 Task: Print a page as onenote for windows 10.
Action: Mouse moved to (106, 163)
Screenshot: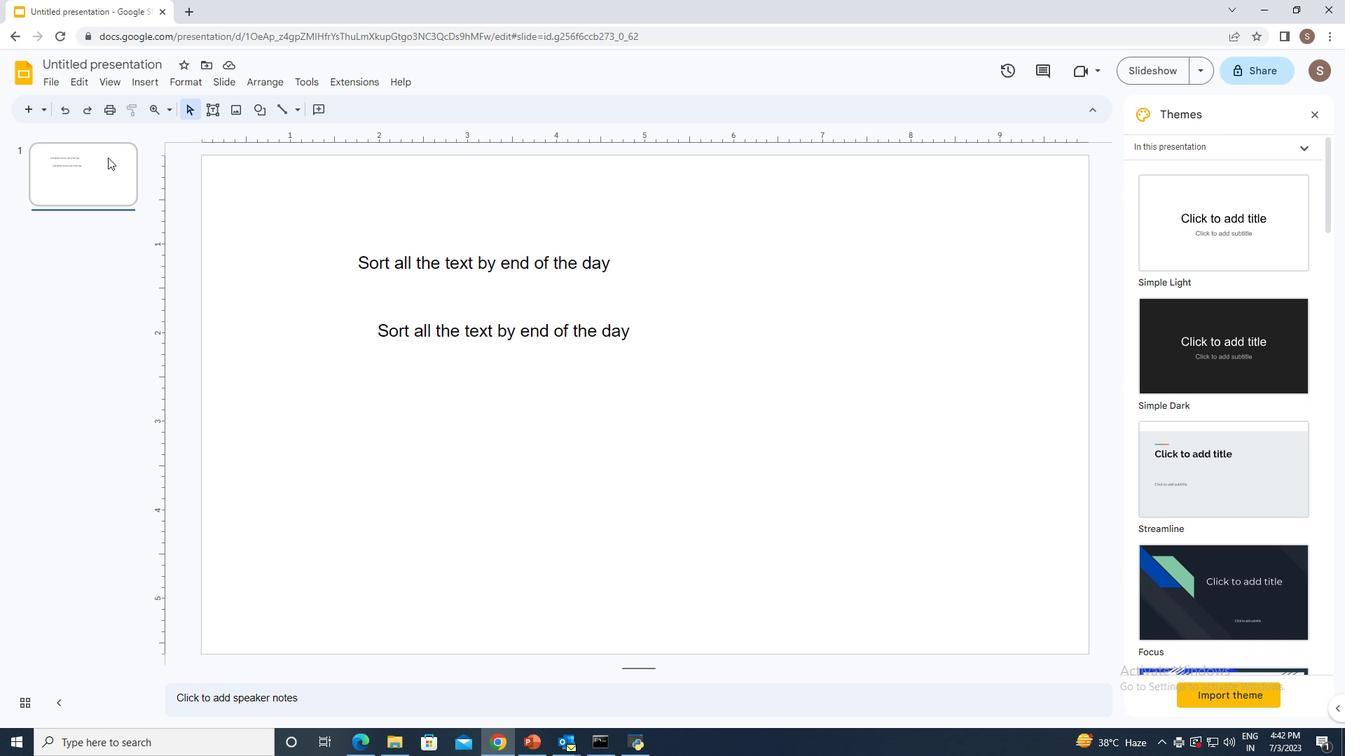 
Action: Mouse pressed left at (106, 163)
Screenshot: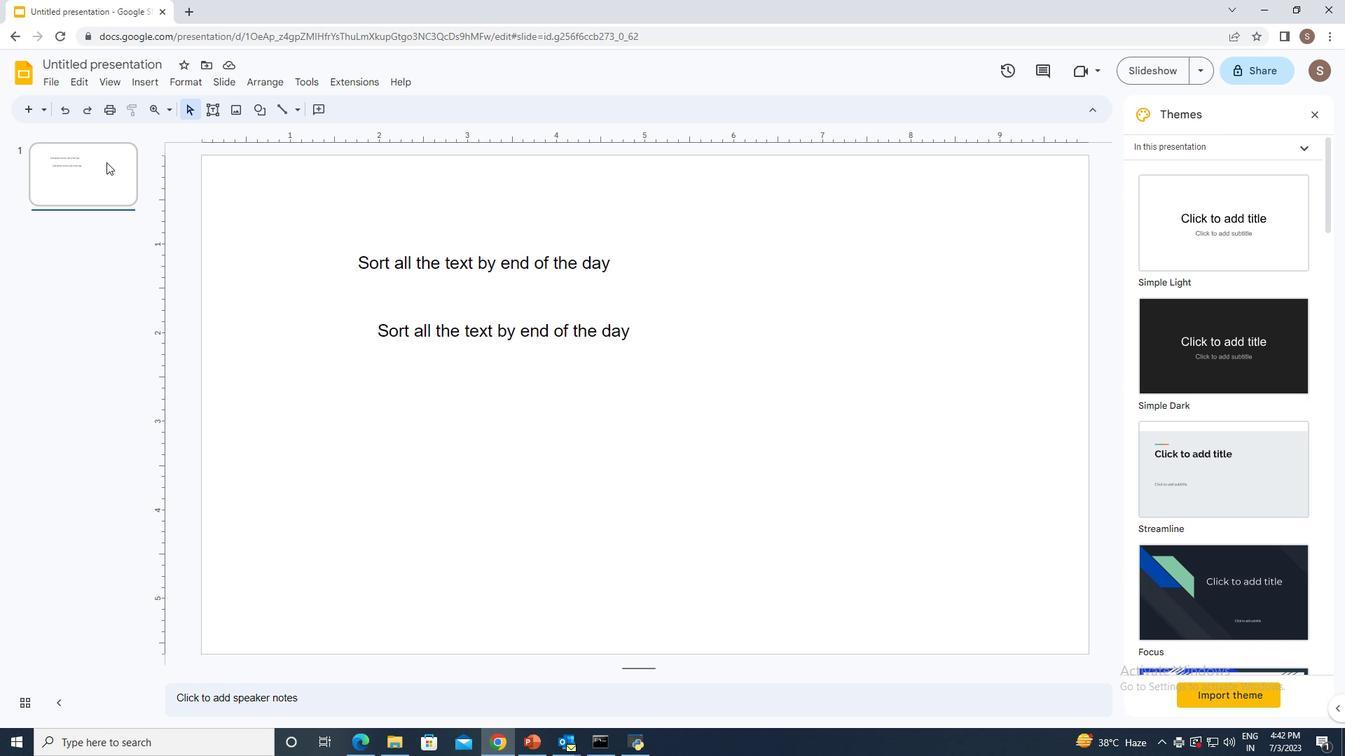 
Action: Mouse moved to (105, 109)
Screenshot: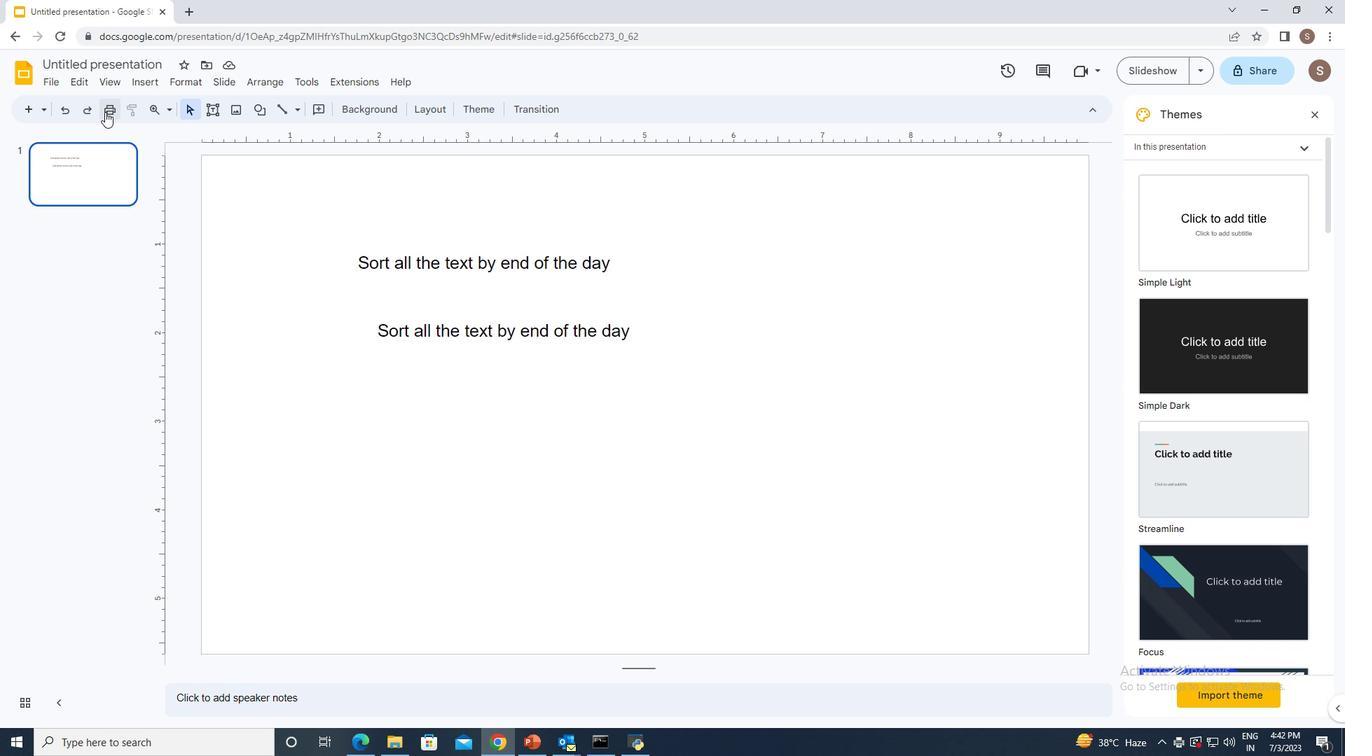 
Action: Mouse pressed left at (105, 109)
Screenshot: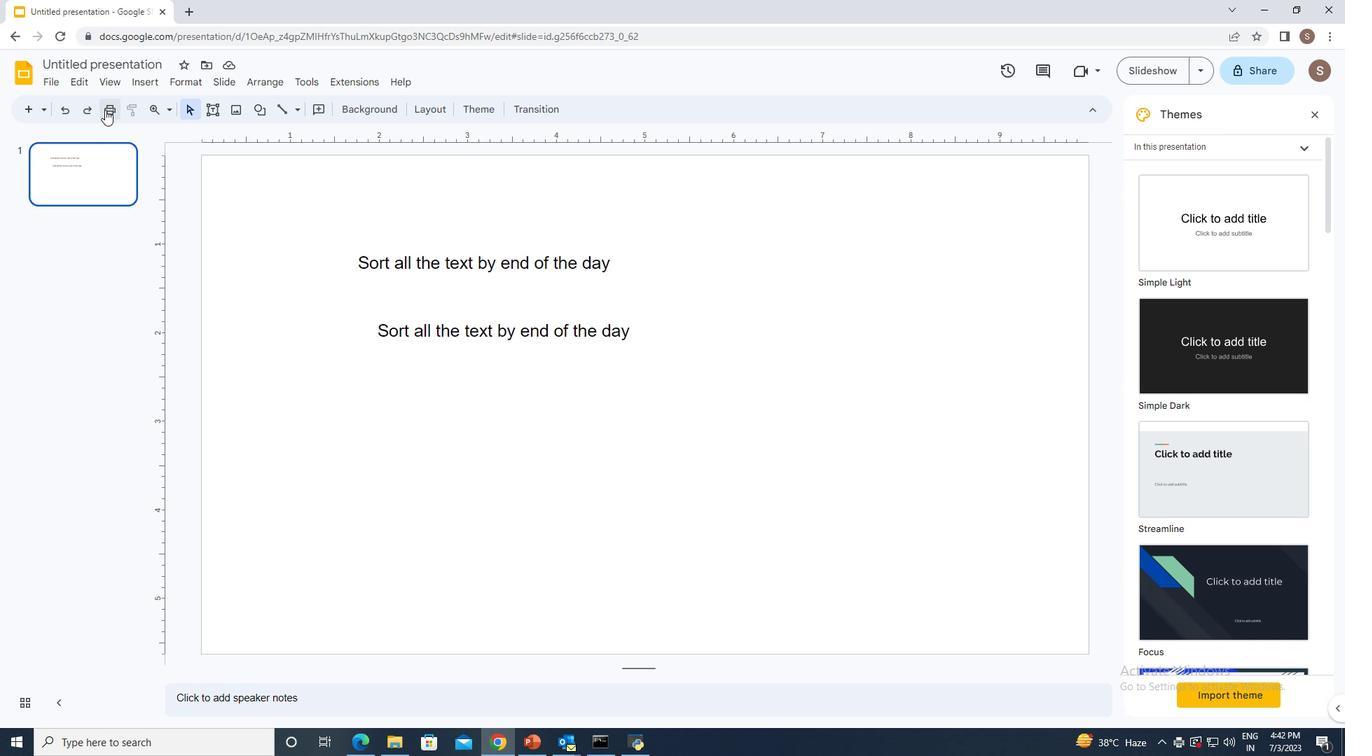 
Action: Mouse moved to (1046, 105)
Screenshot: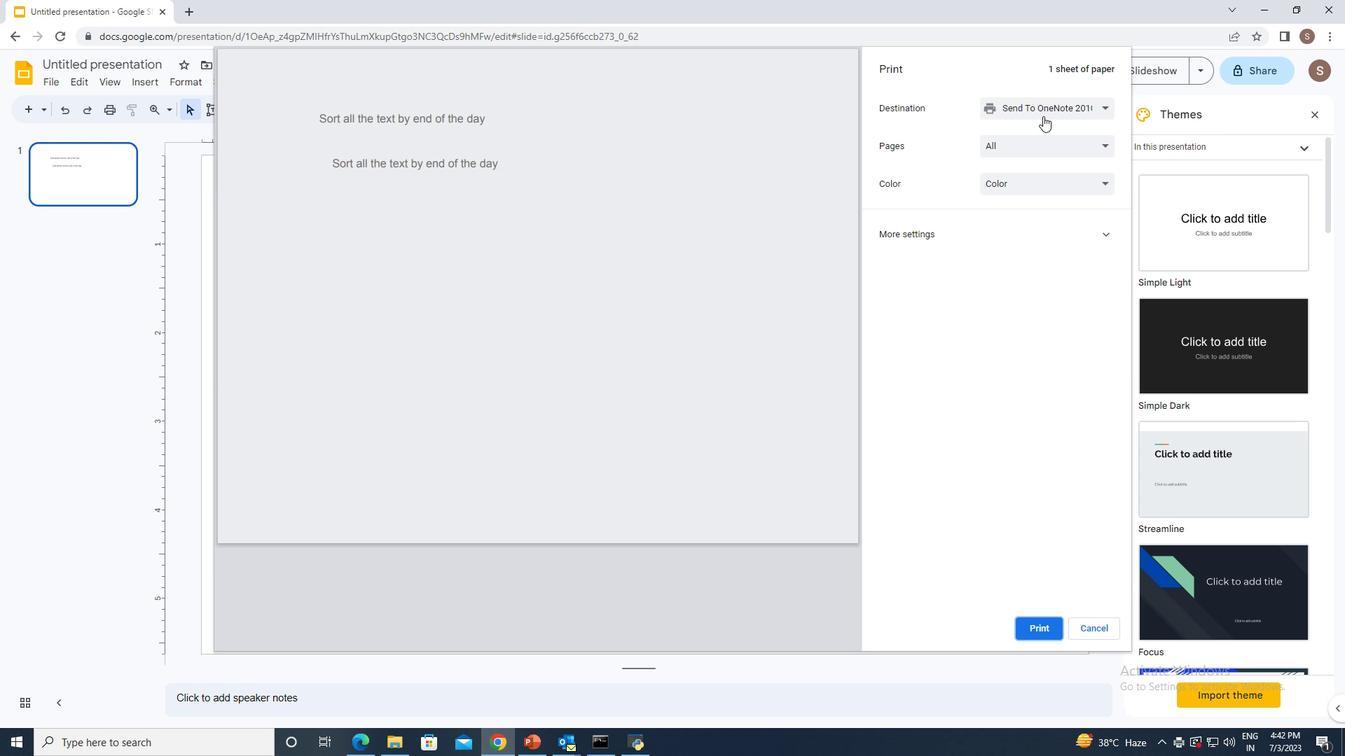 
Action: Mouse pressed left at (1046, 105)
Screenshot: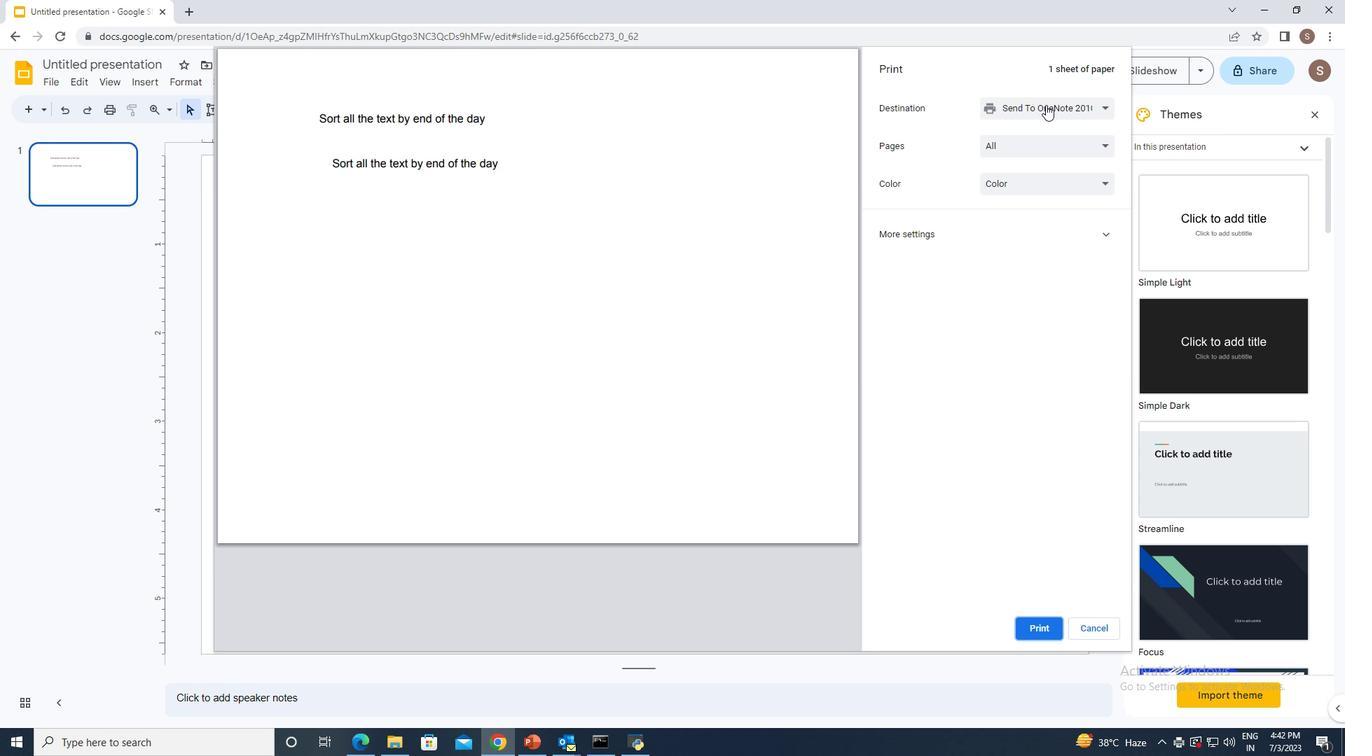 
Action: Mouse moved to (1045, 168)
Screenshot: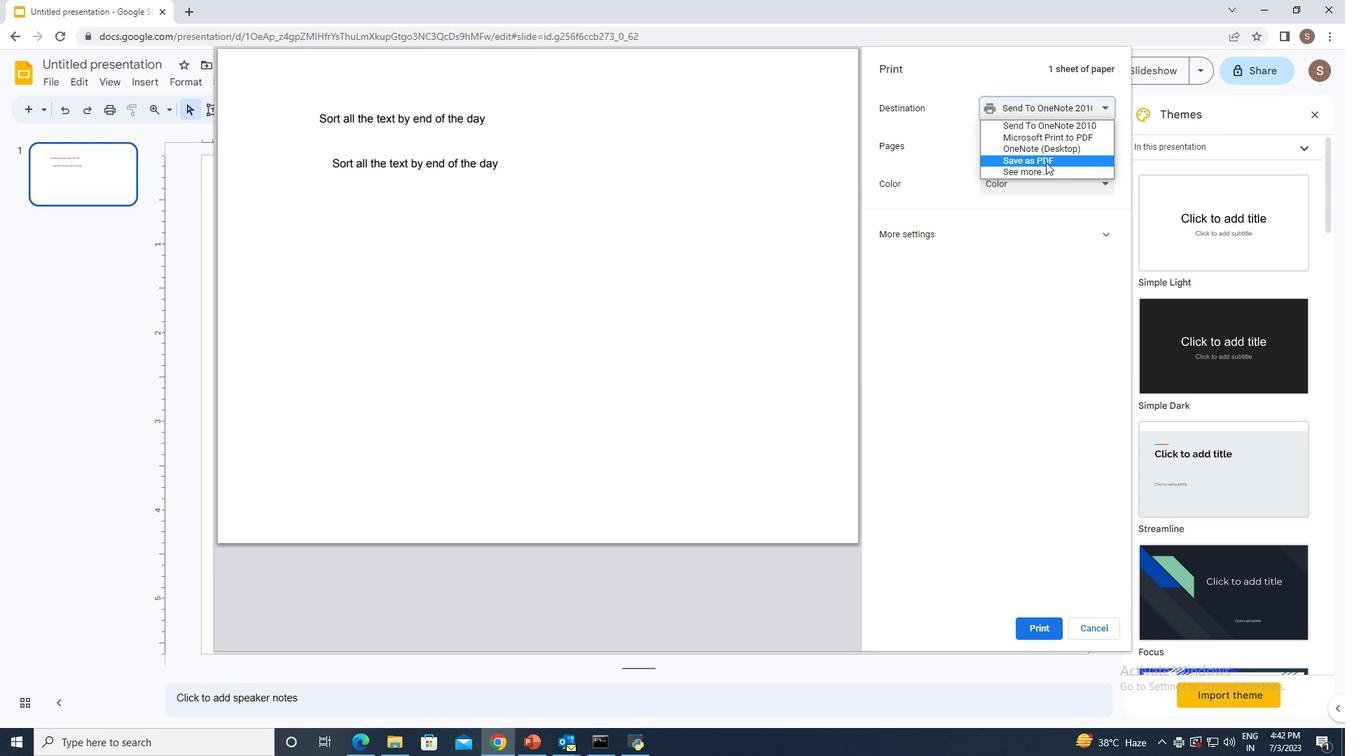 
Action: Mouse pressed left at (1045, 168)
Screenshot: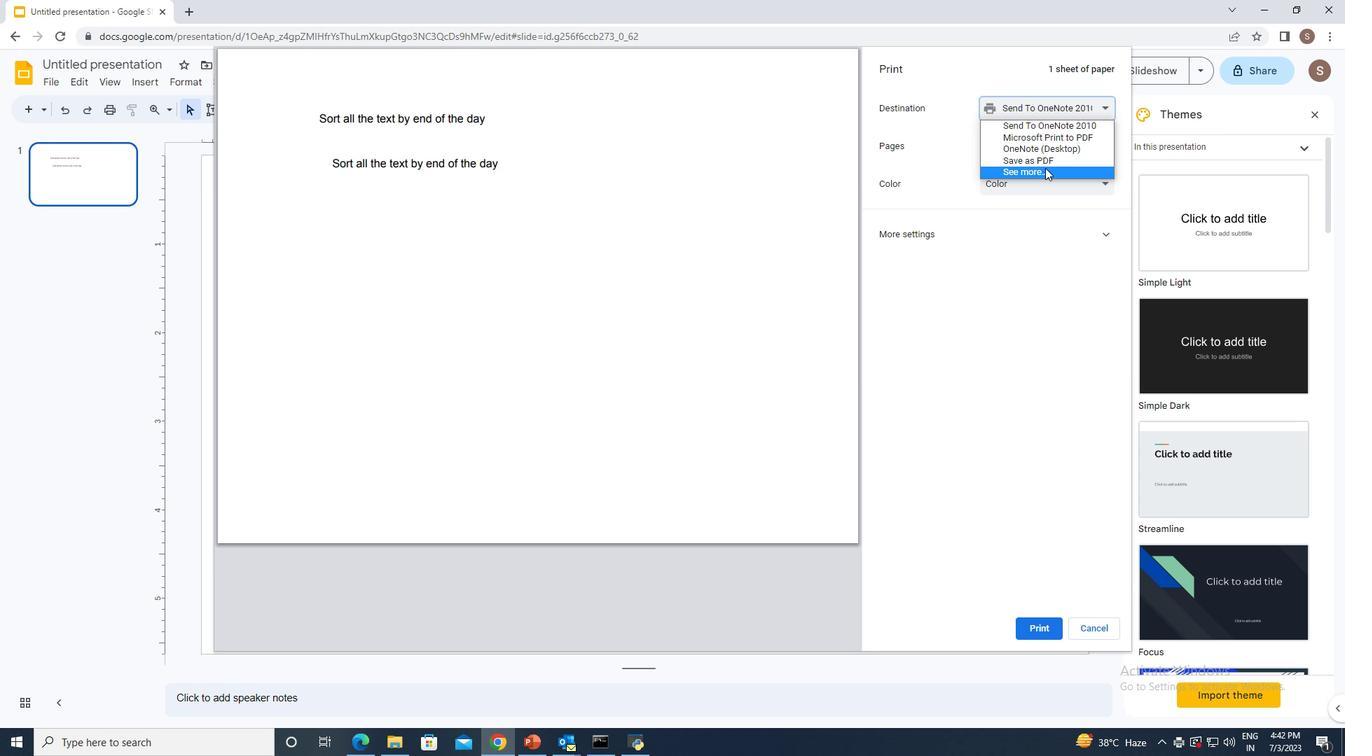 
Action: Mouse moved to (556, 196)
Screenshot: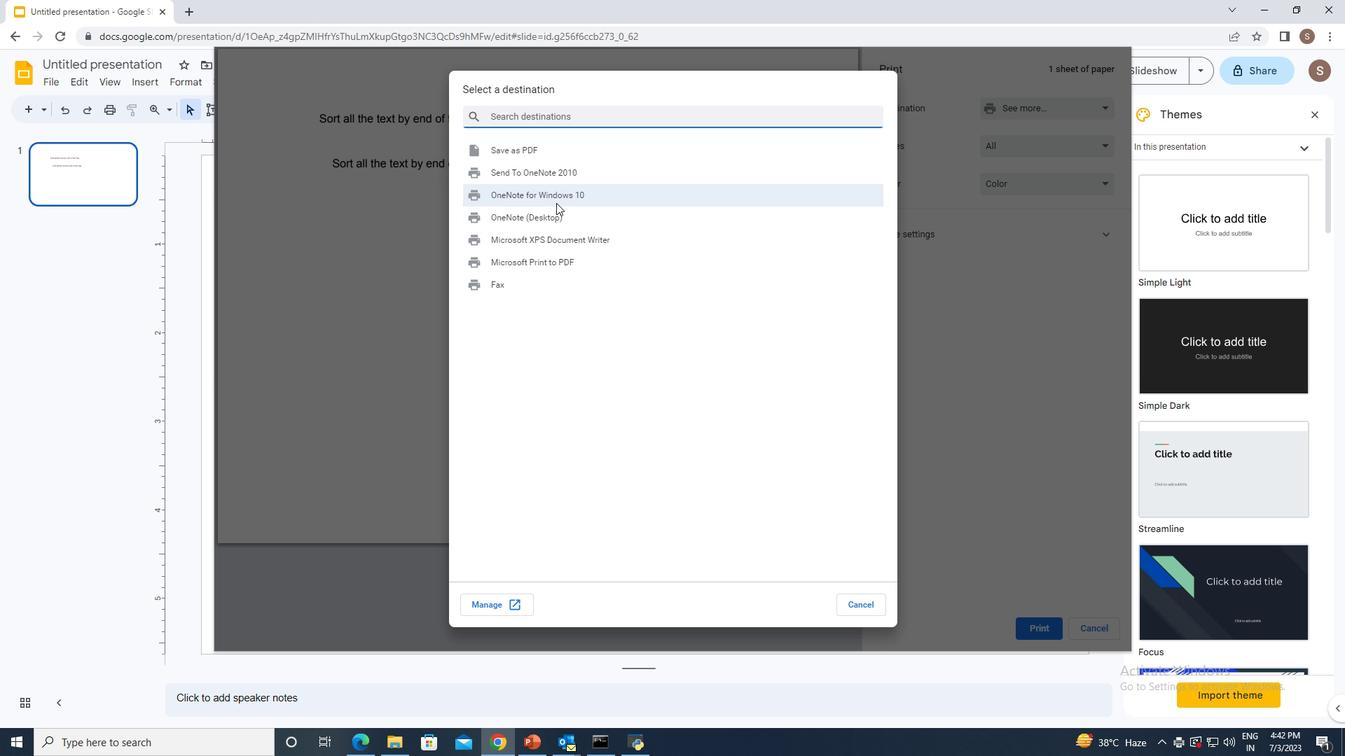 
Action: Mouse pressed left at (556, 196)
Screenshot: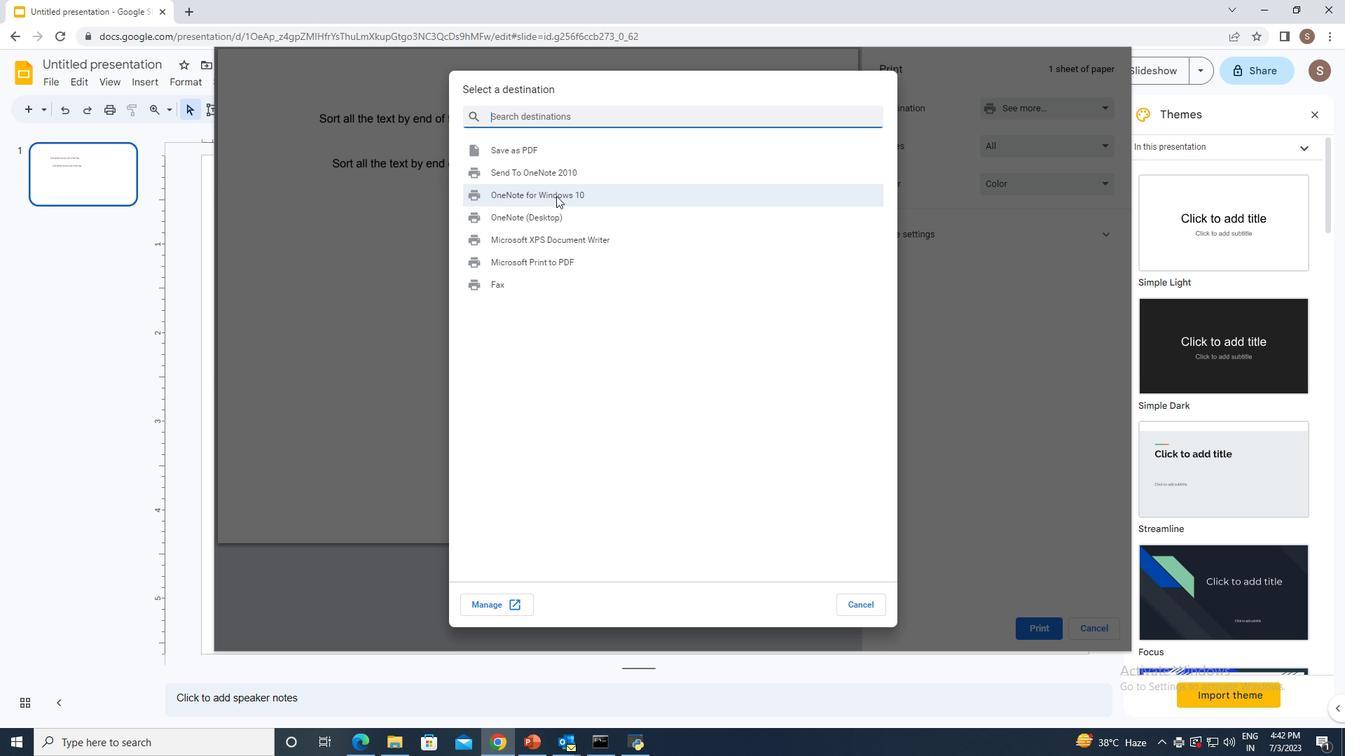 
Action: Mouse moved to (1032, 627)
Screenshot: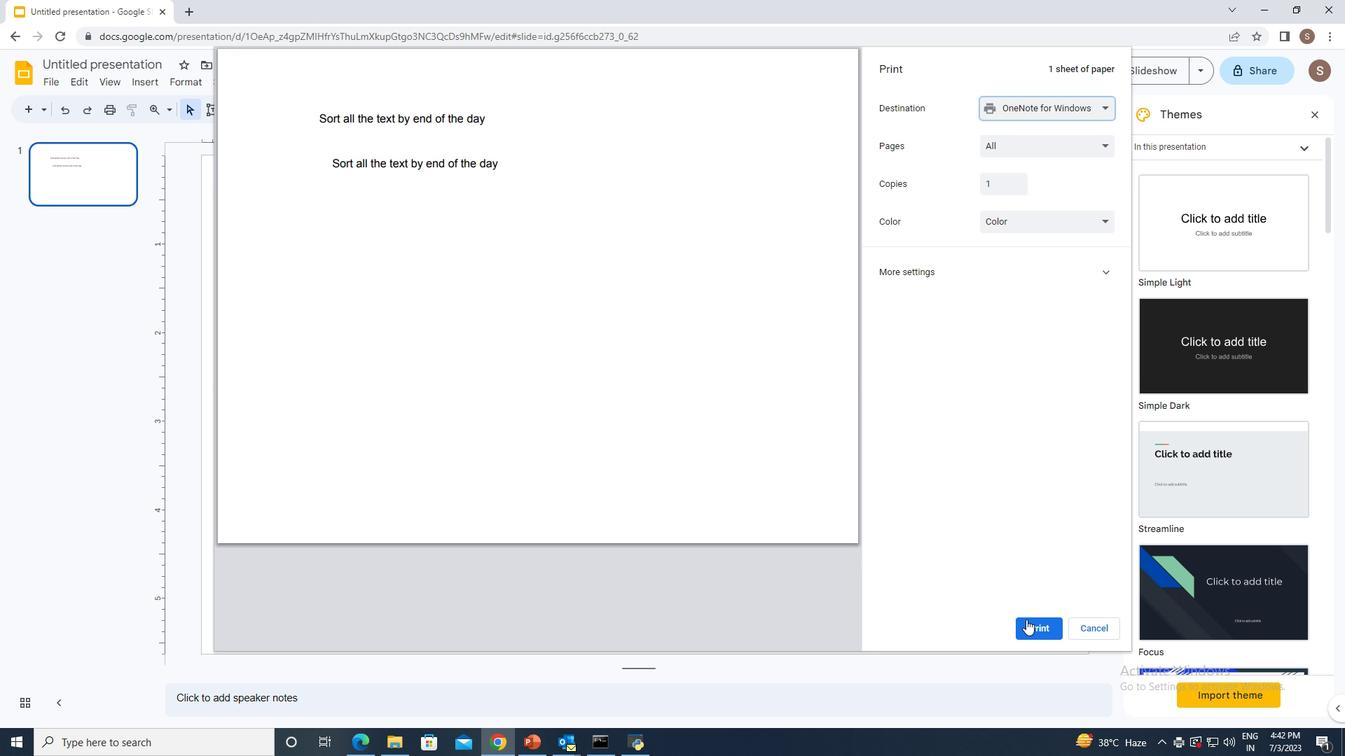 
Action: Mouse pressed left at (1032, 627)
Screenshot: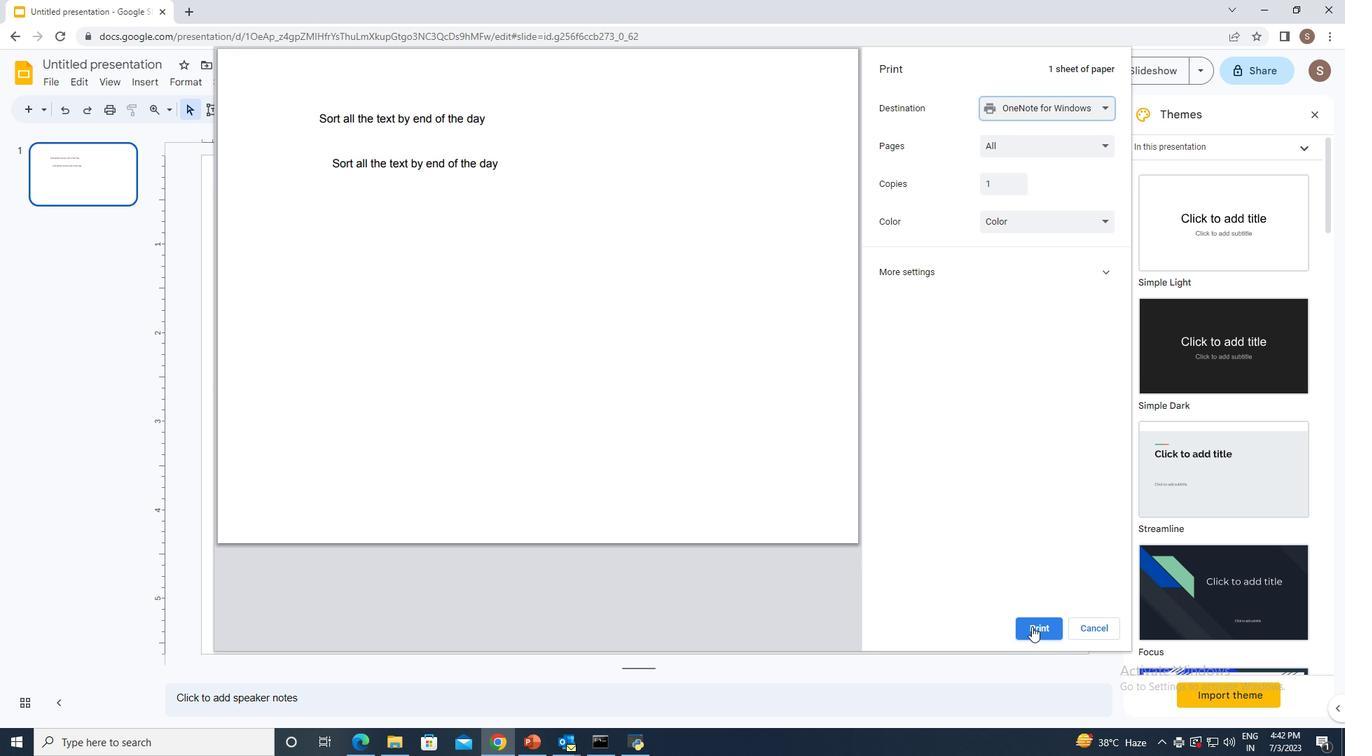 
